 Task: Set the preferences for your new game to include "Thrashing".
Action: Mouse moved to (108, 349)
Screenshot: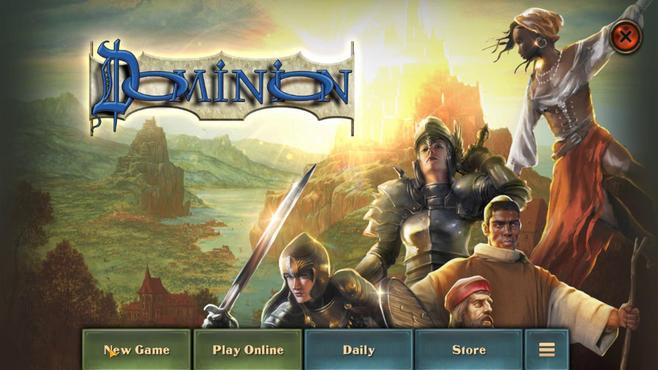 
Action: Mouse pressed left at (108, 349)
Screenshot: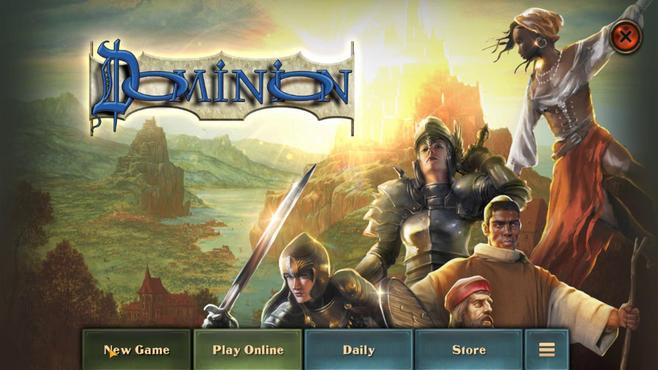 
Action: Mouse moved to (336, 63)
Screenshot: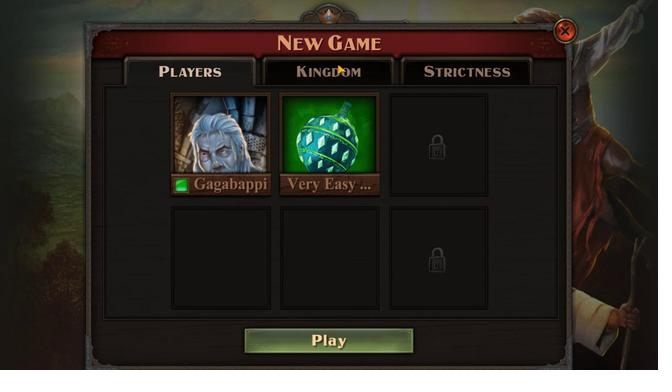 
Action: Mouse pressed left at (336, 63)
Screenshot: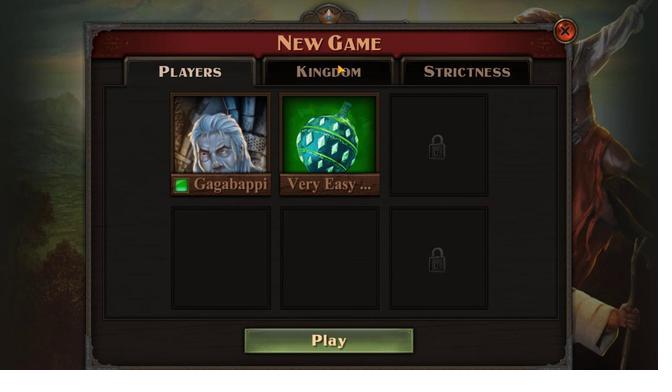 
Action: Mouse moved to (520, 112)
Screenshot: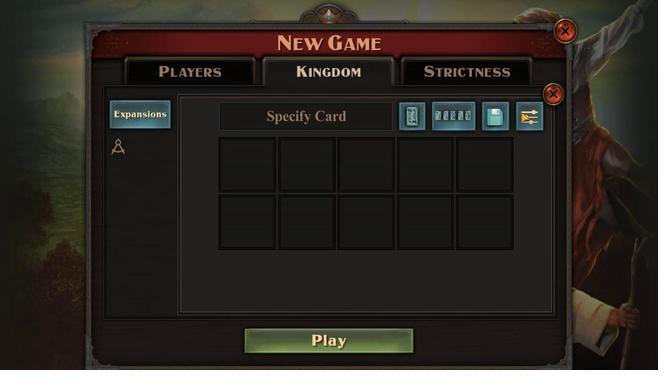 
Action: Mouse pressed left at (520, 112)
Screenshot: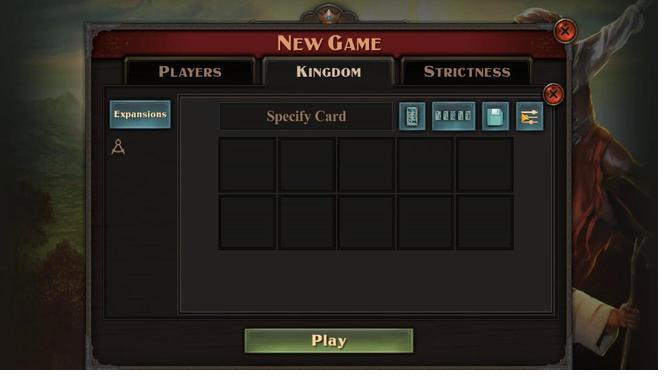 
Action: Mouse moved to (328, 345)
Screenshot: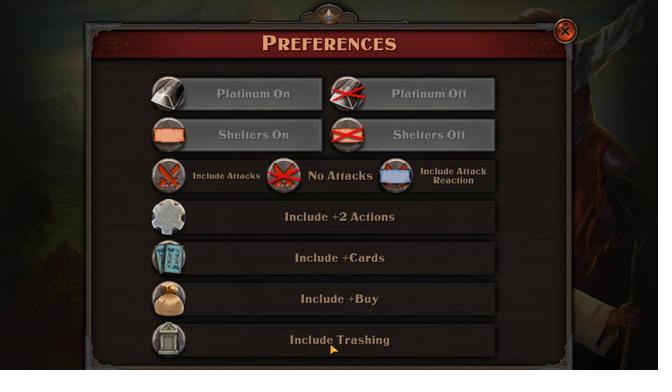 
Action: Mouse pressed left at (328, 345)
Screenshot: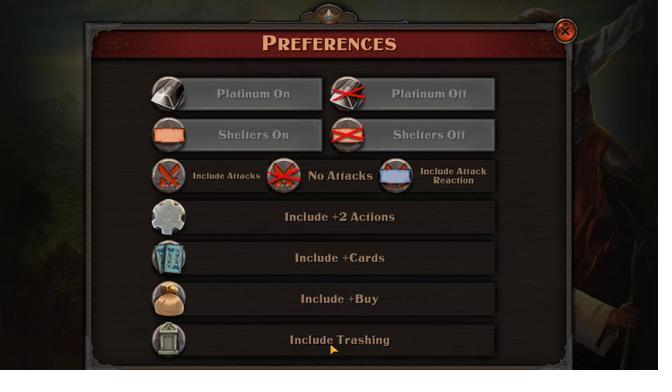
